 Task: Add Dates with Start Date as Oct 01 2023 and Due Date as Oct 31 2023 to Card Card0051 in Board Board0043 in Workspace Development in Trello
Action: Mouse moved to (555, 65)
Screenshot: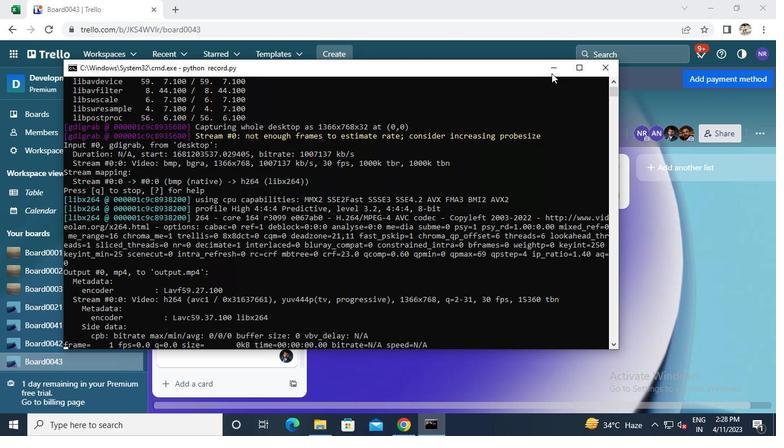 
Action: Mouse pressed left at (555, 65)
Screenshot: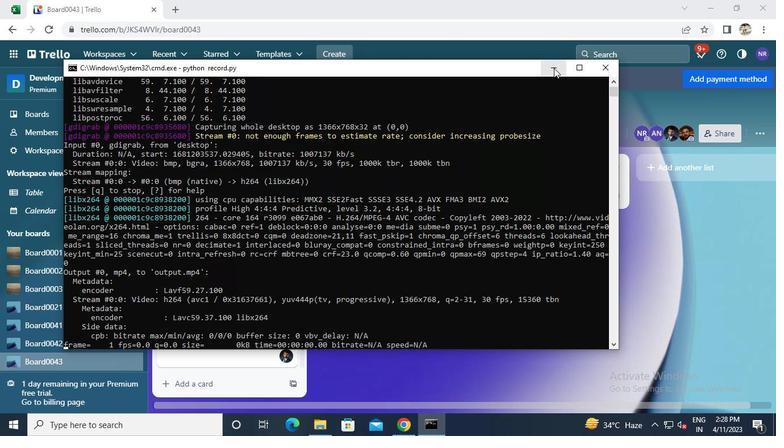 
Action: Mouse moved to (286, 332)
Screenshot: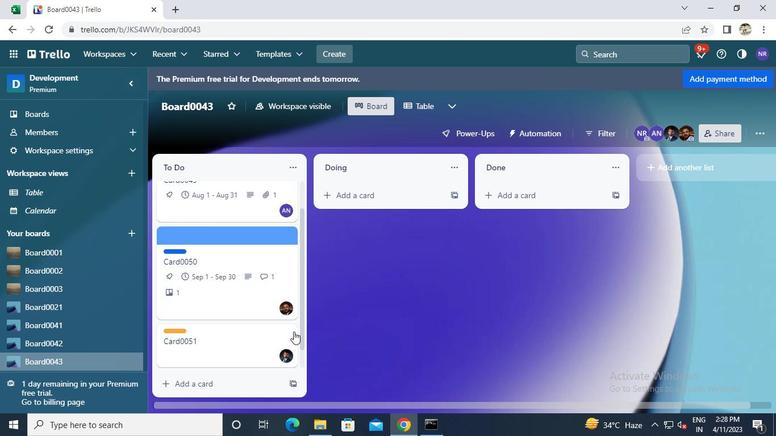 
Action: Mouse pressed left at (286, 332)
Screenshot: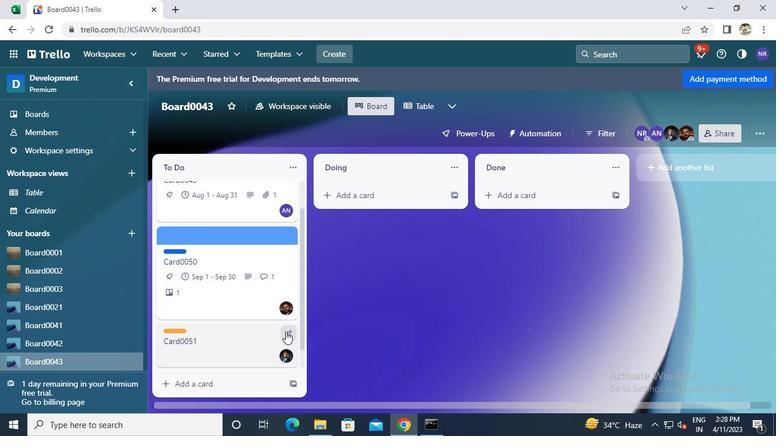 
Action: Mouse moved to (325, 371)
Screenshot: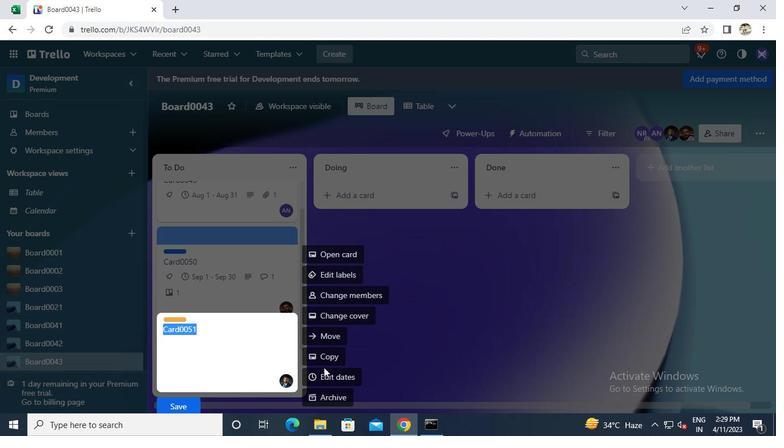 
Action: Mouse pressed left at (325, 371)
Screenshot: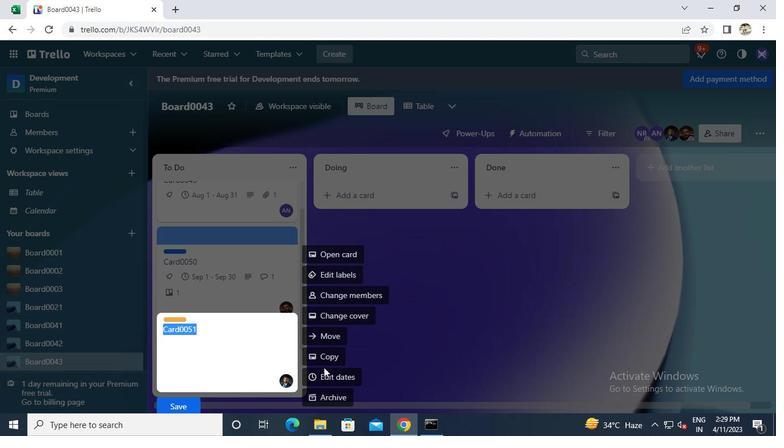 
Action: Mouse moved to (317, 277)
Screenshot: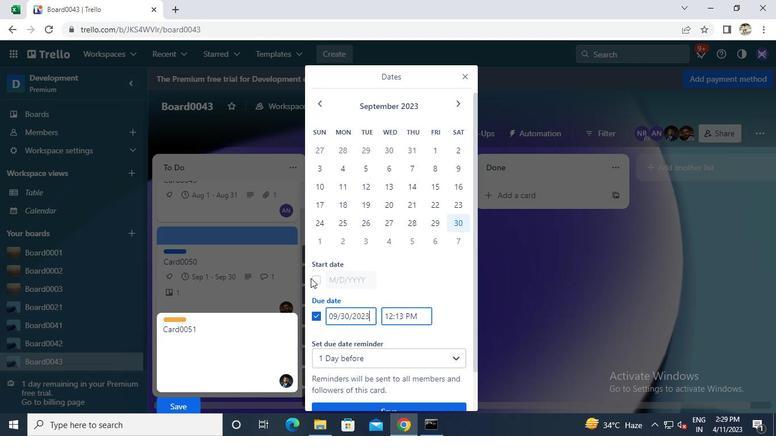 
Action: Mouse pressed left at (317, 277)
Screenshot: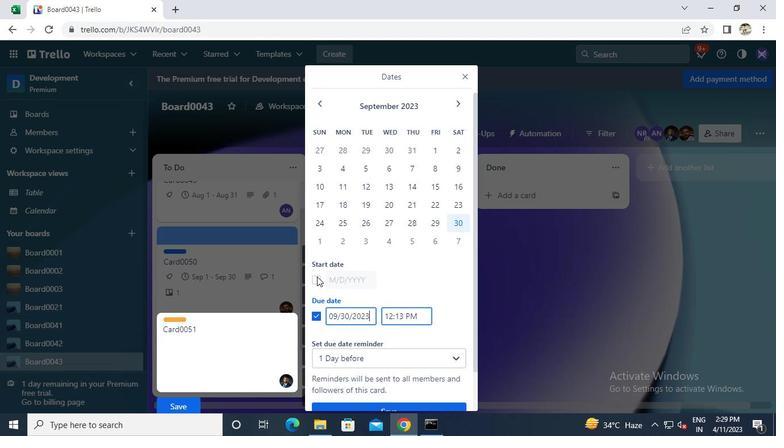 
Action: Mouse moved to (459, 104)
Screenshot: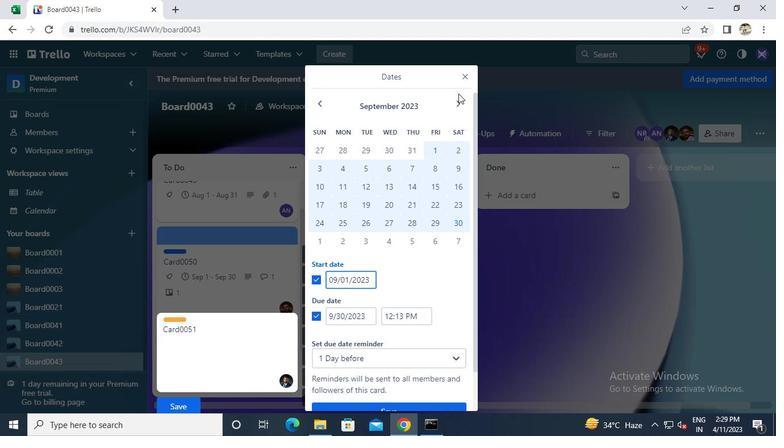 
Action: Mouse pressed left at (459, 104)
Screenshot: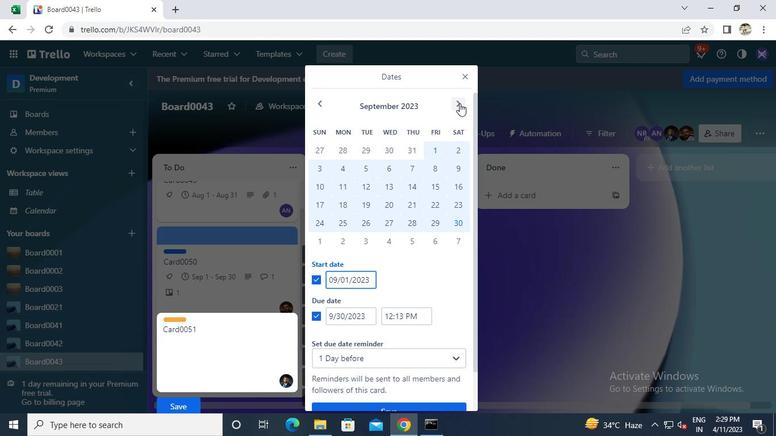 
Action: Mouse moved to (321, 150)
Screenshot: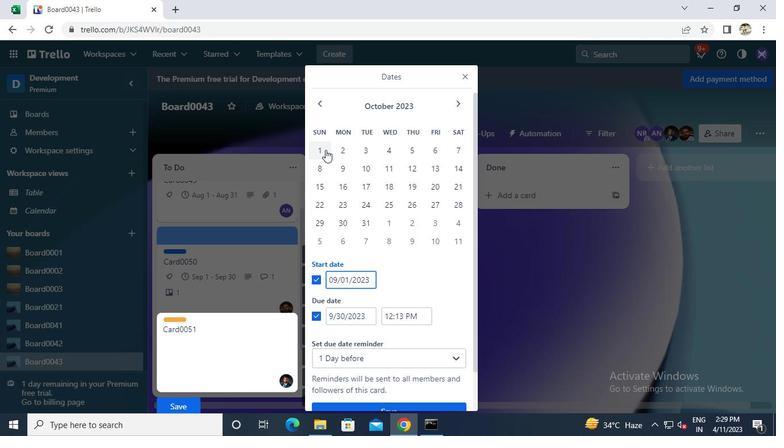 
Action: Mouse pressed left at (321, 150)
Screenshot: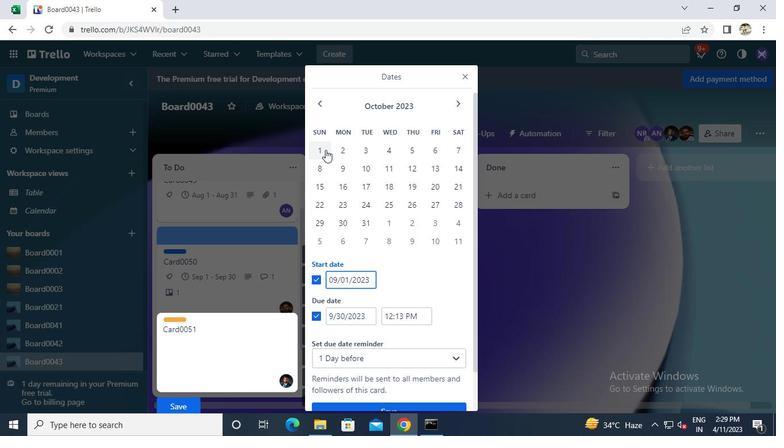 
Action: Mouse moved to (368, 221)
Screenshot: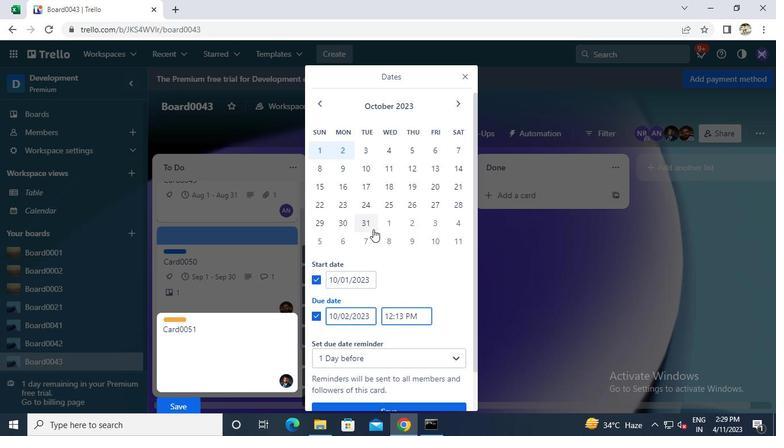 
Action: Mouse pressed left at (368, 221)
Screenshot: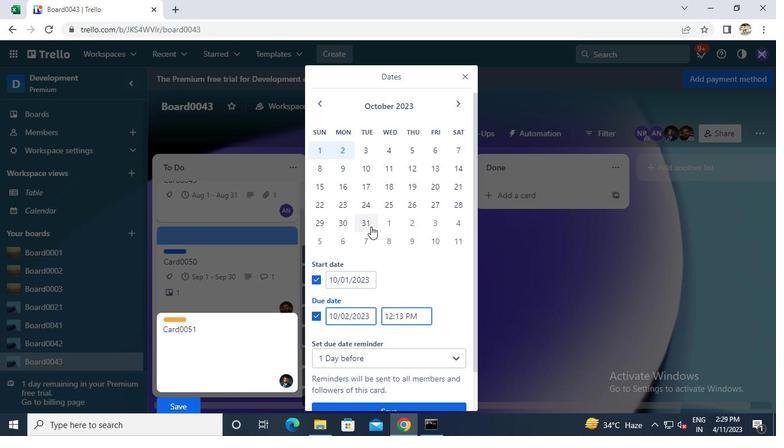 
Action: Mouse moved to (390, 366)
Screenshot: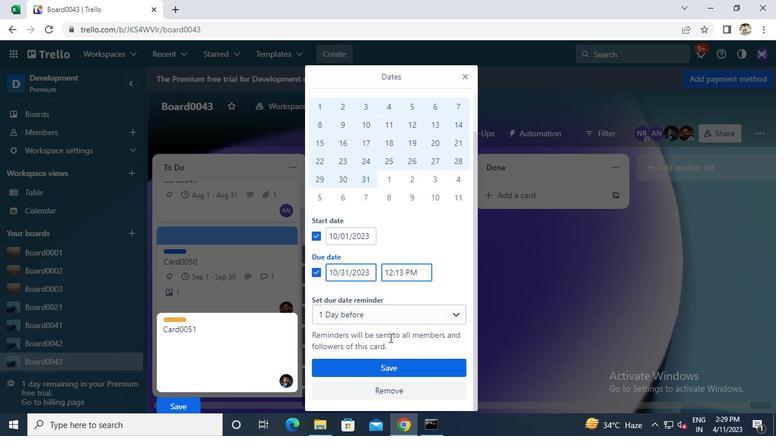 
Action: Mouse pressed left at (390, 366)
Screenshot: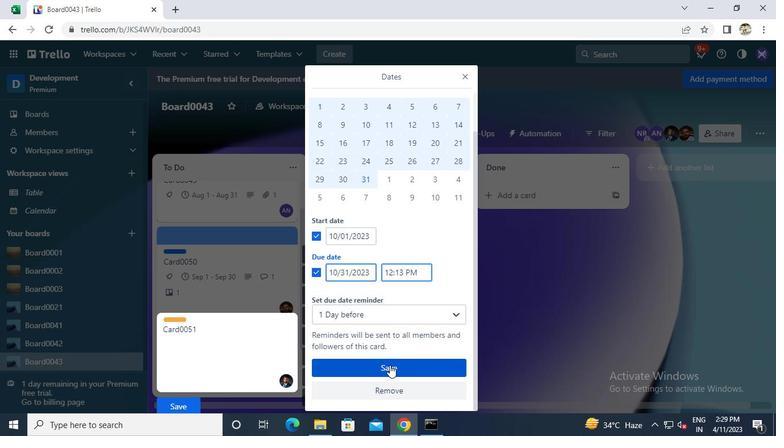 
Action: Mouse pressed left at (390, 366)
Screenshot: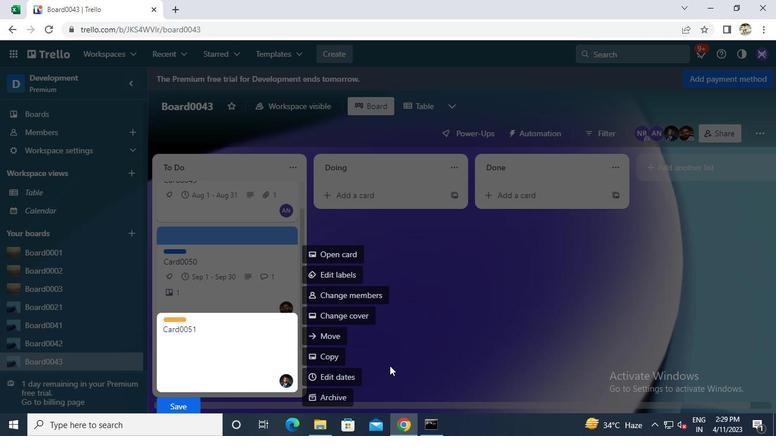
Action: Mouse moved to (429, 419)
Screenshot: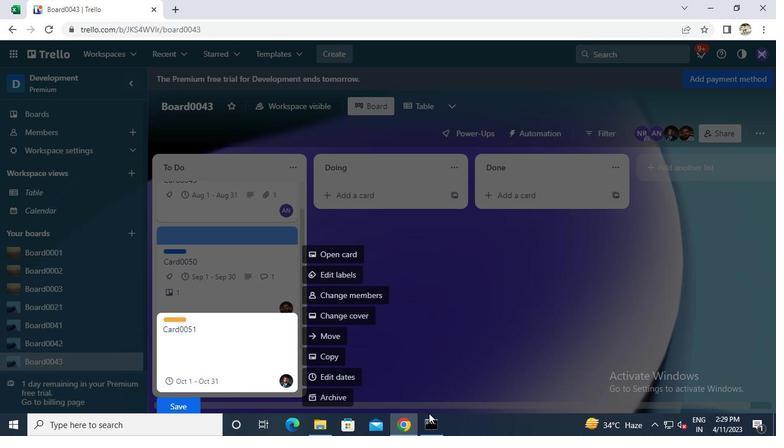 
Action: Mouse pressed left at (429, 419)
Screenshot: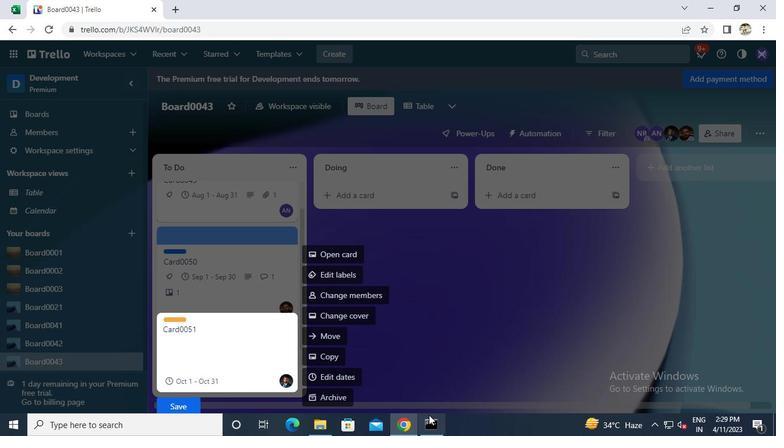 
Action: Mouse moved to (597, 73)
Screenshot: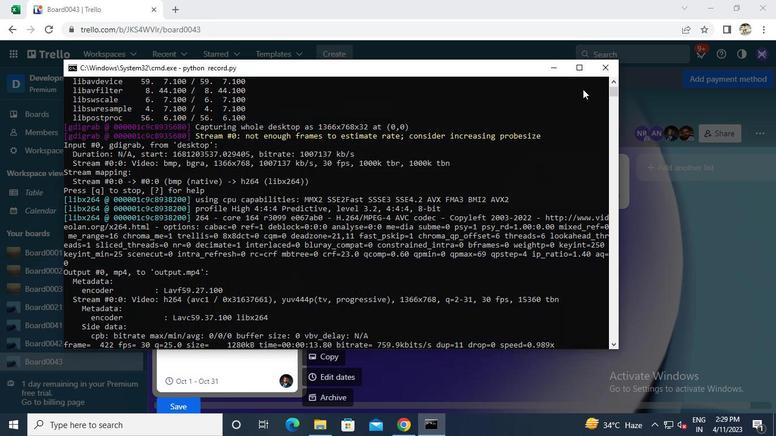 
Action: Mouse pressed left at (597, 73)
Screenshot: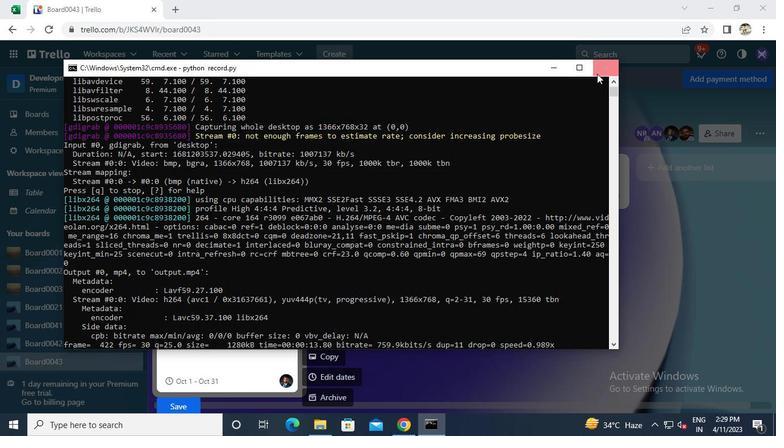 
